 Task: Filter people by 3rd connection.
Action: Mouse moved to (319, 89)
Screenshot: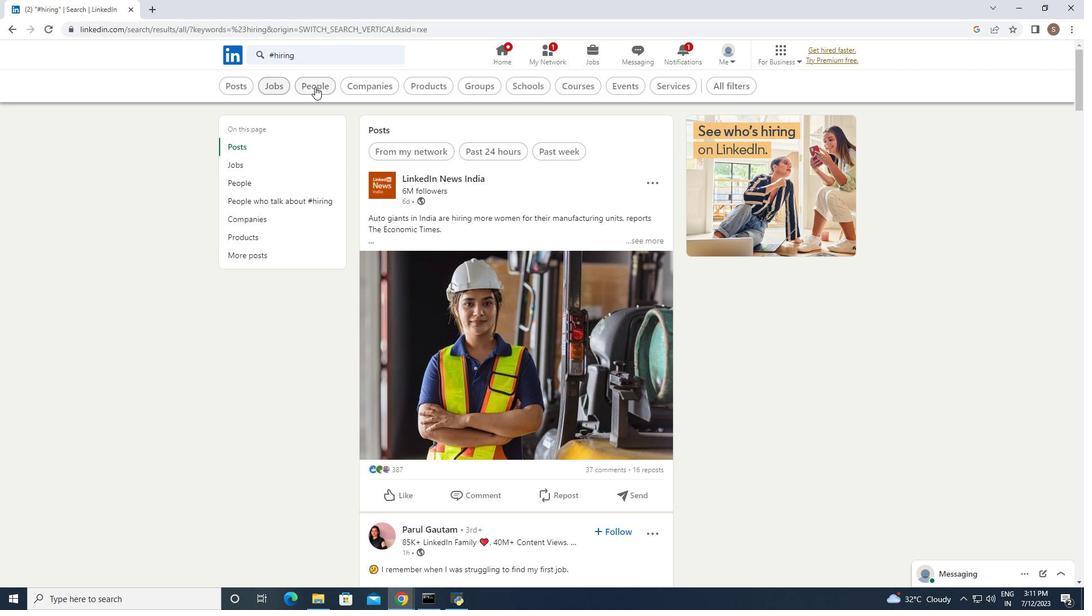 
Action: Mouse pressed left at (319, 89)
Screenshot: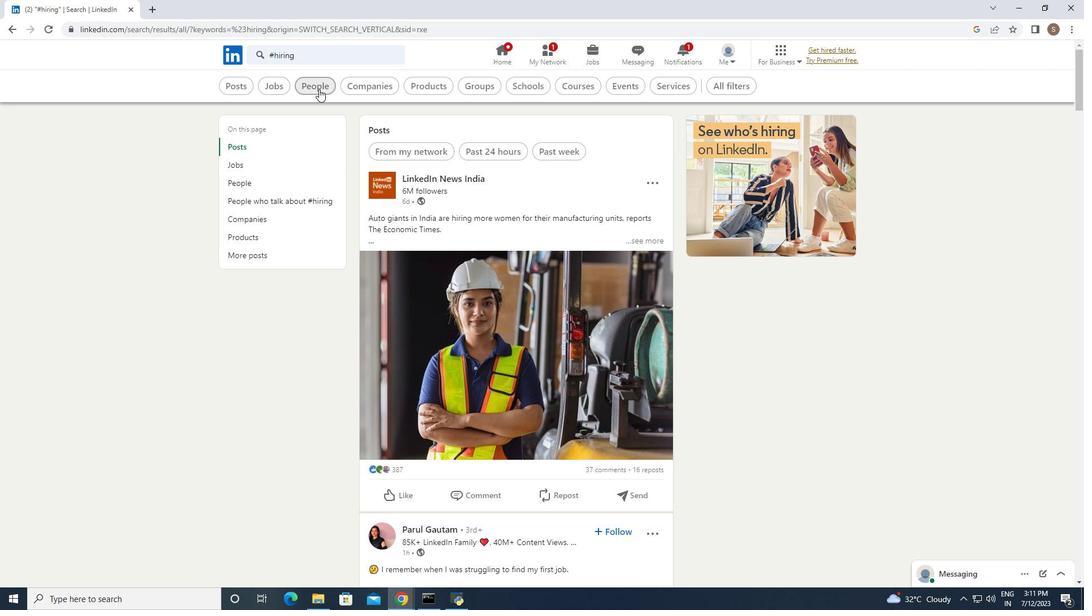 
Action: Mouse moved to (328, 88)
Screenshot: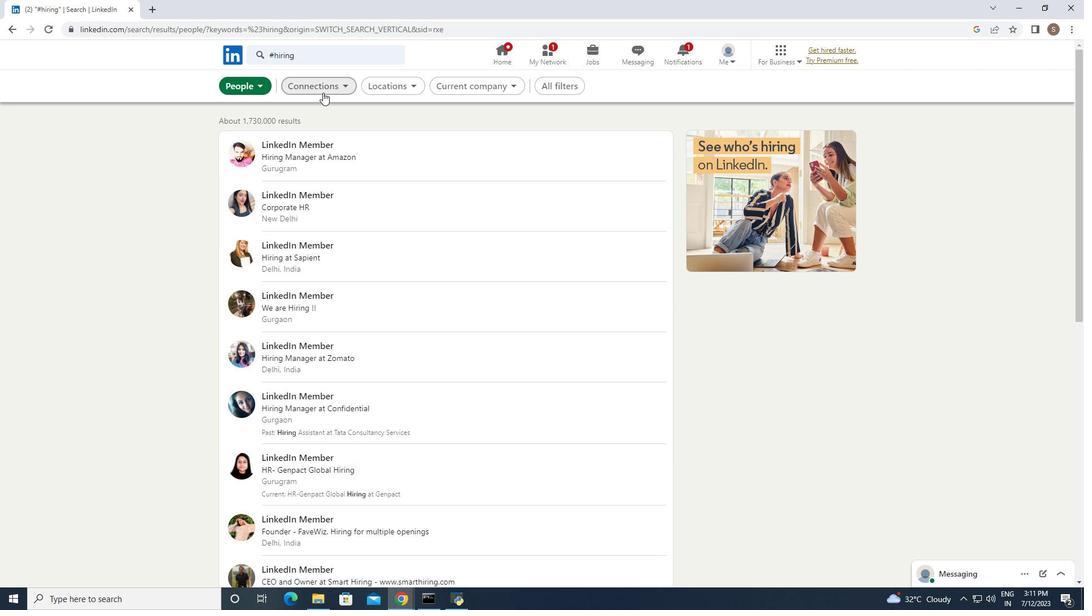 
Action: Mouse pressed left at (328, 88)
Screenshot: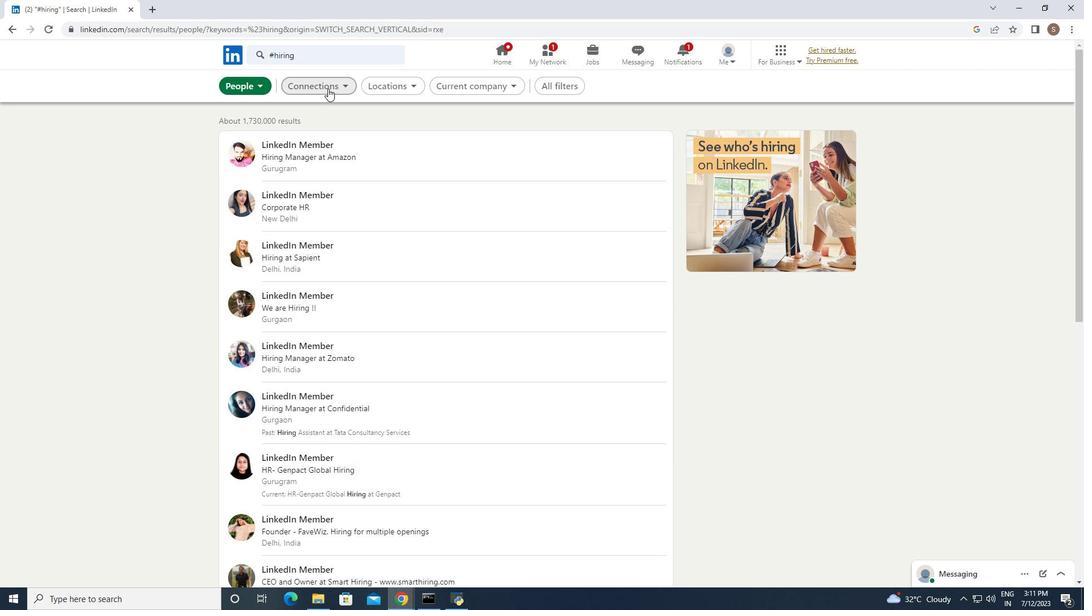 
Action: Mouse moved to (241, 166)
Screenshot: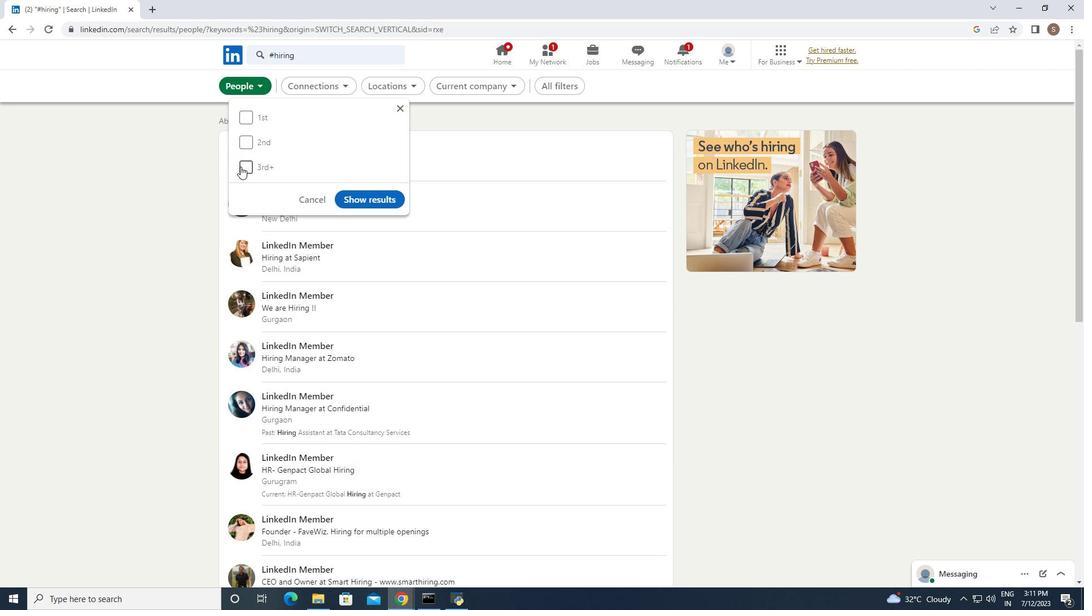 
Action: Mouse pressed left at (241, 166)
Screenshot: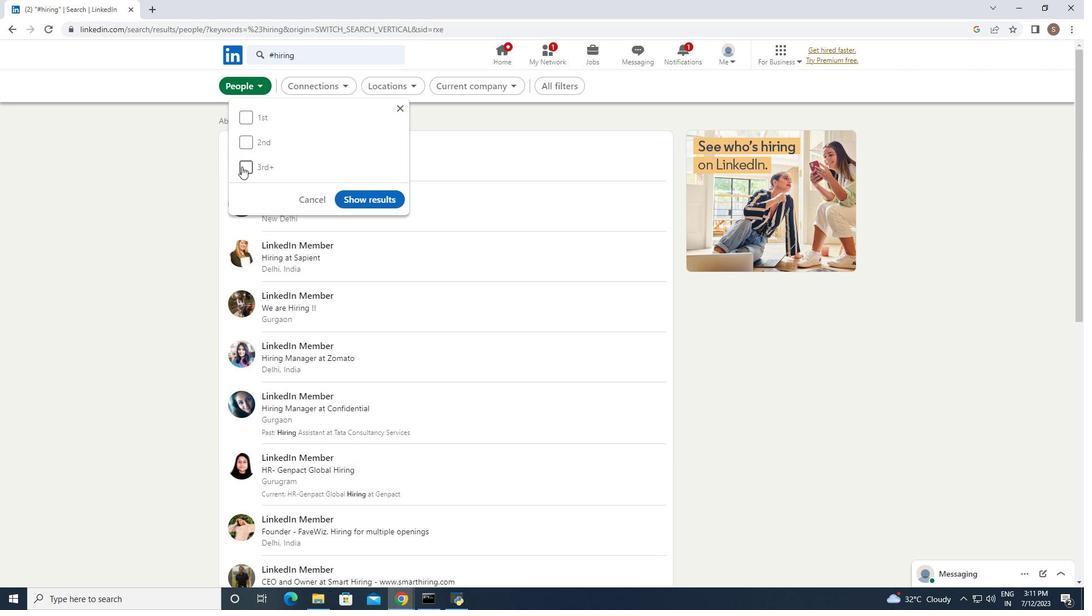 
Action: Mouse moved to (381, 194)
Screenshot: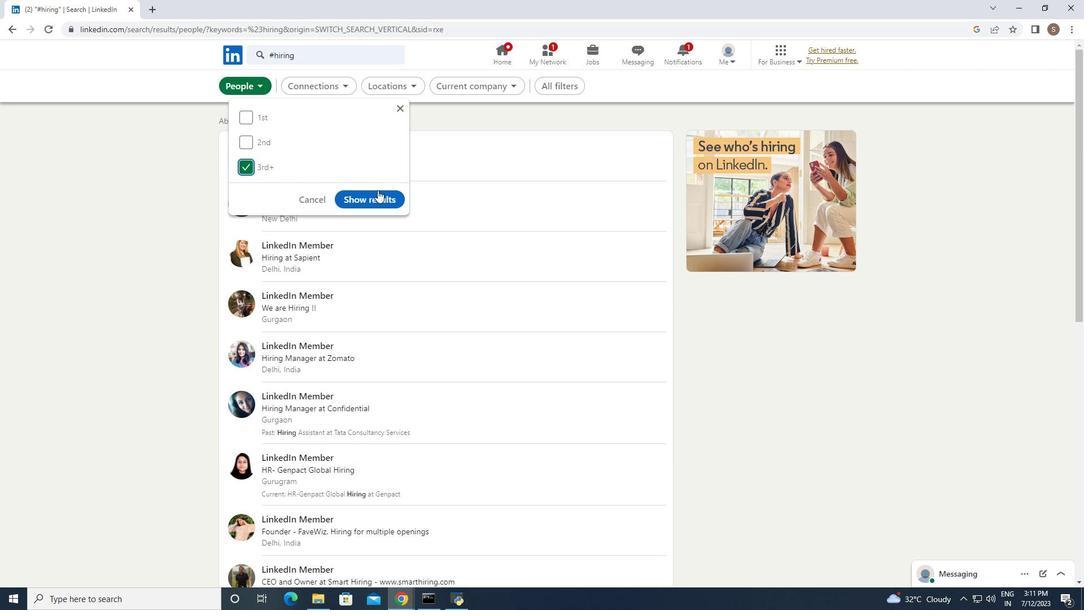 
Action: Mouse pressed left at (381, 194)
Screenshot: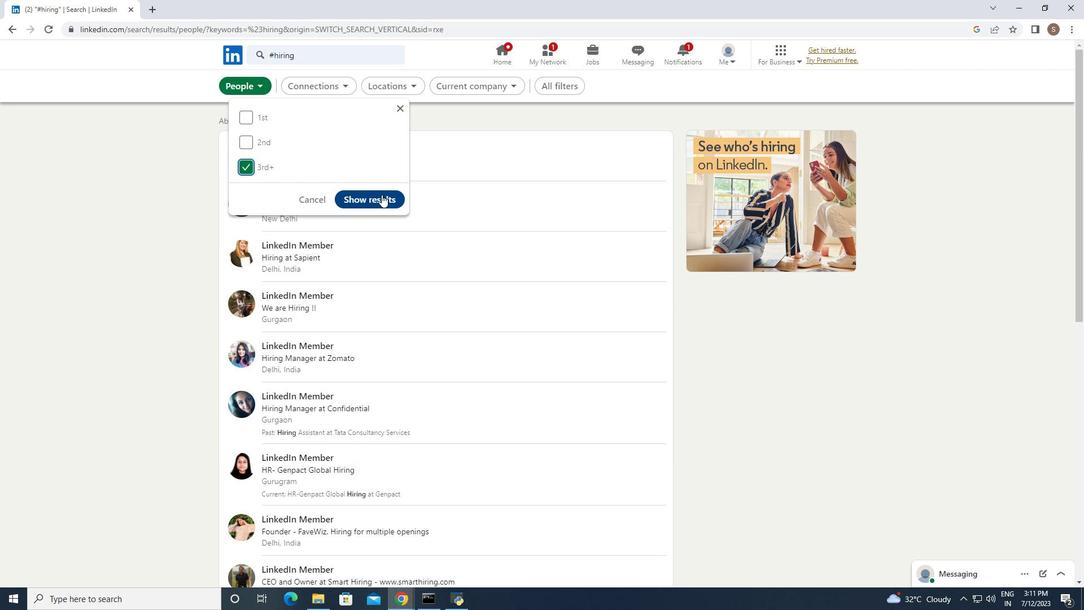 
